 Task: Create a scrum project AgileAura. Add to scrum project AgileAura a team member softage.1@softage.net and assign as Project Lead. Add to scrum project AgileAura a team member softage.2@softage.net
Action: Mouse moved to (162, 55)
Screenshot: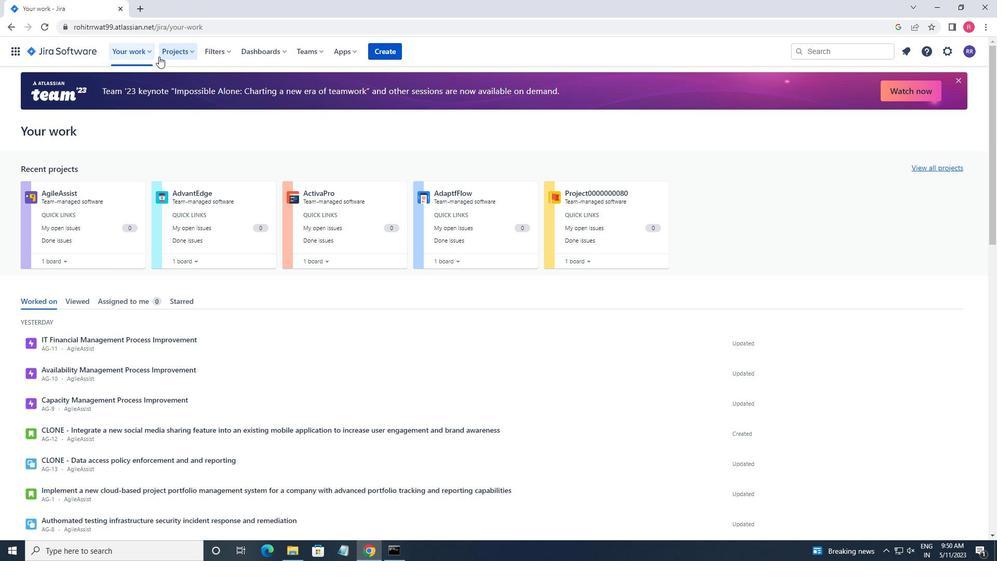 
Action: Mouse pressed left at (162, 55)
Screenshot: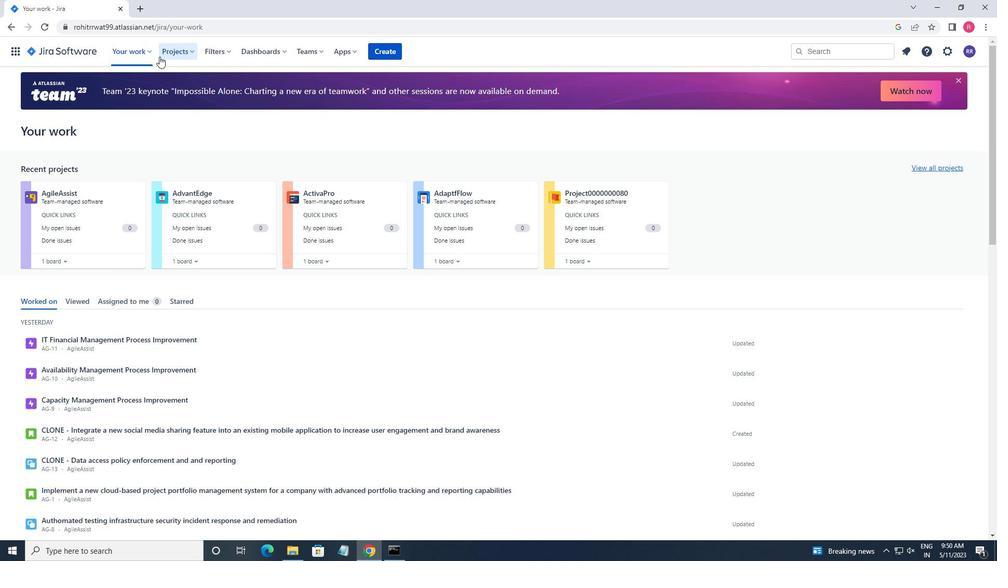
Action: Mouse moved to (205, 265)
Screenshot: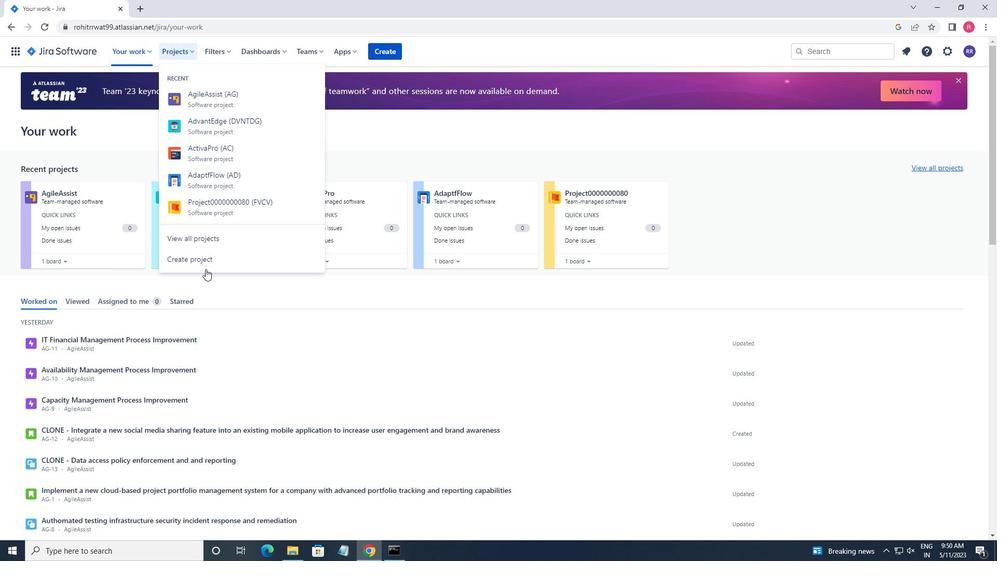 
Action: Mouse pressed left at (205, 265)
Screenshot: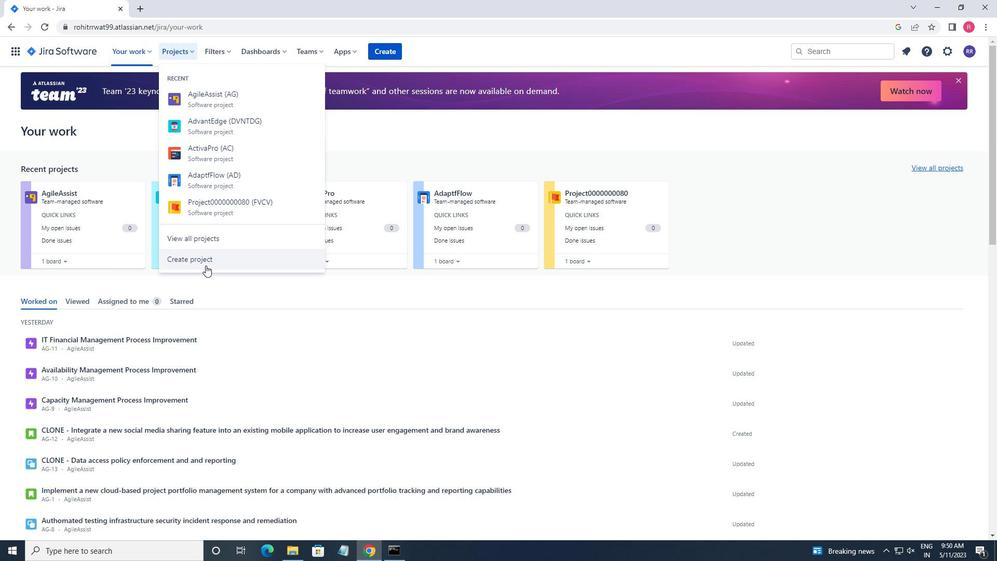 
Action: Mouse moved to (596, 272)
Screenshot: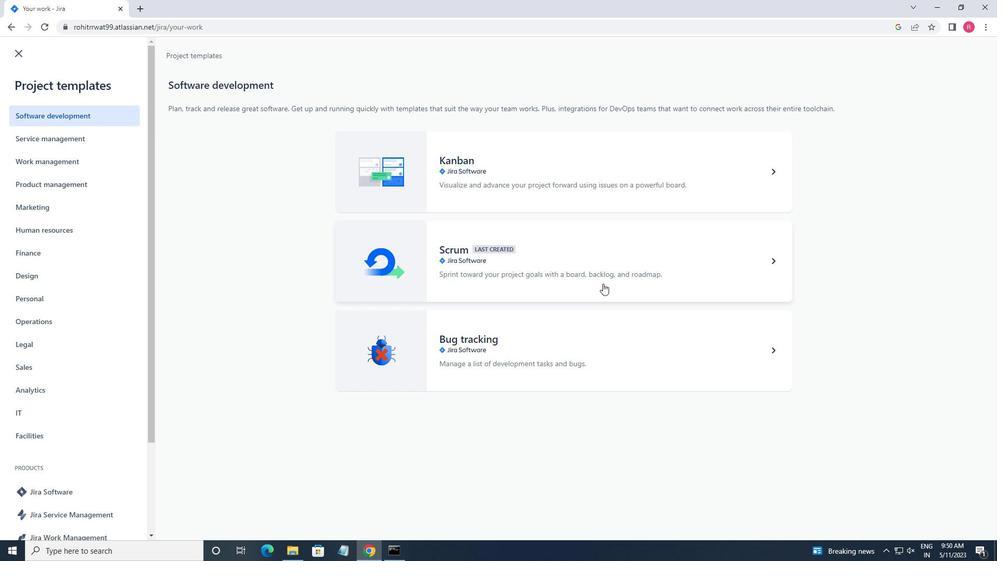 
Action: Mouse pressed left at (596, 272)
Screenshot: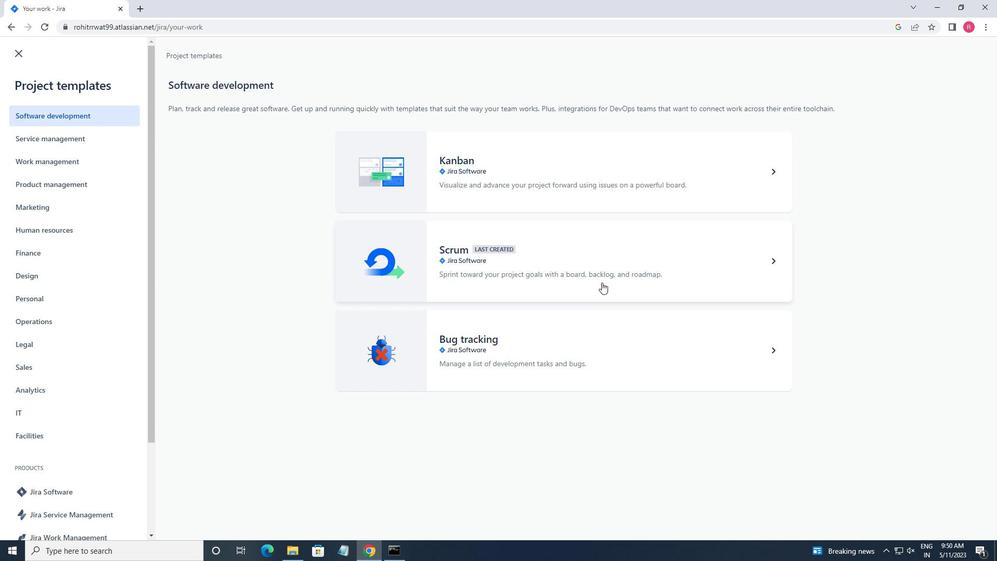
Action: Mouse moved to (802, 518)
Screenshot: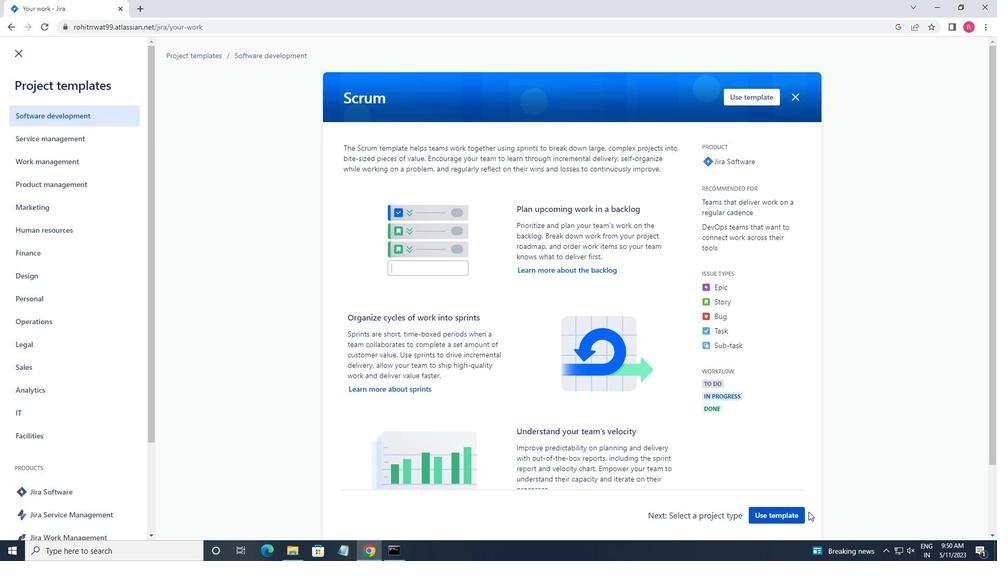
Action: Mouse pressed left at (802, 518)
Screenshot: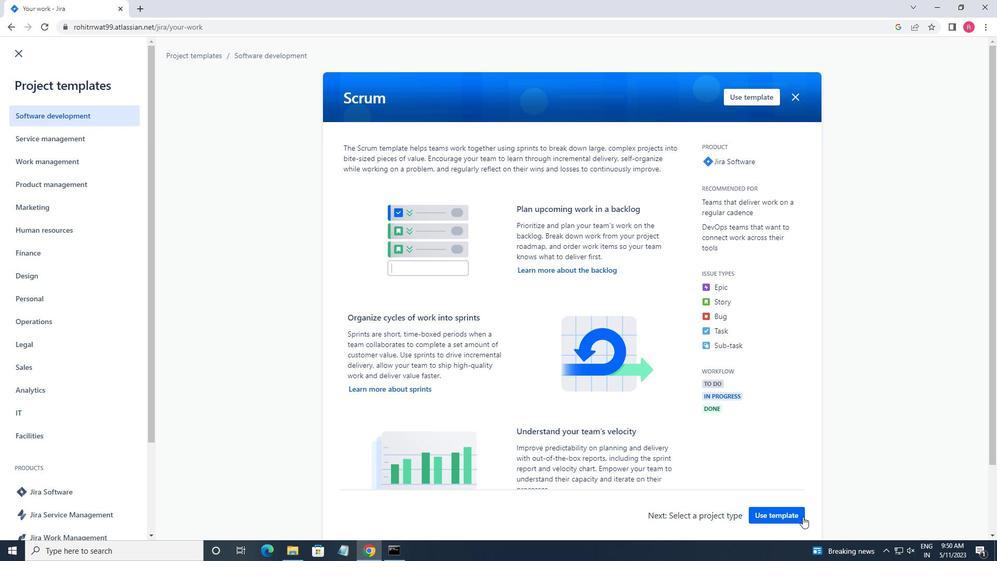 
Action: Mouse moved to (402, 523)
Screenshot: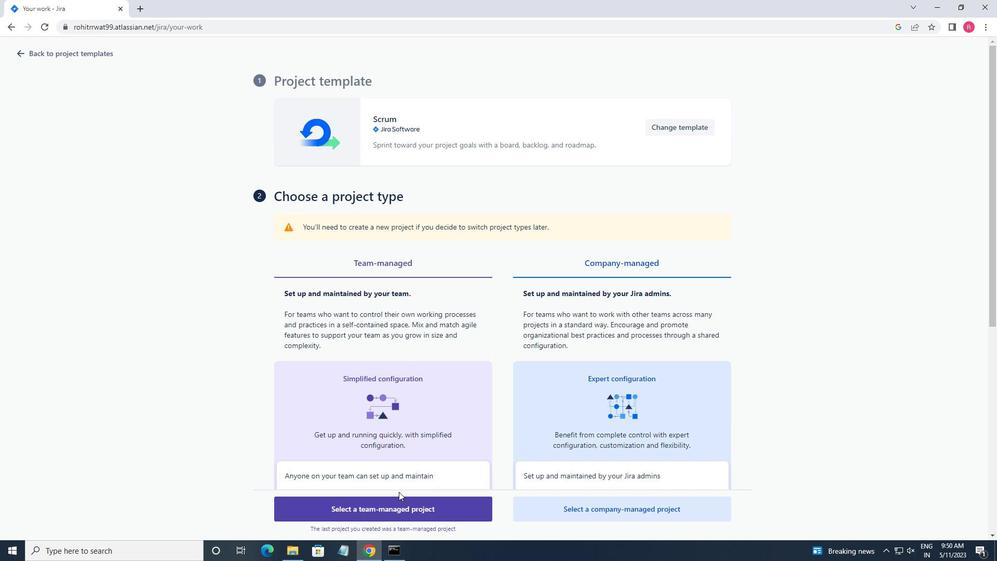 
Action: Mouse pressed left at (402, 523)
Screenshot: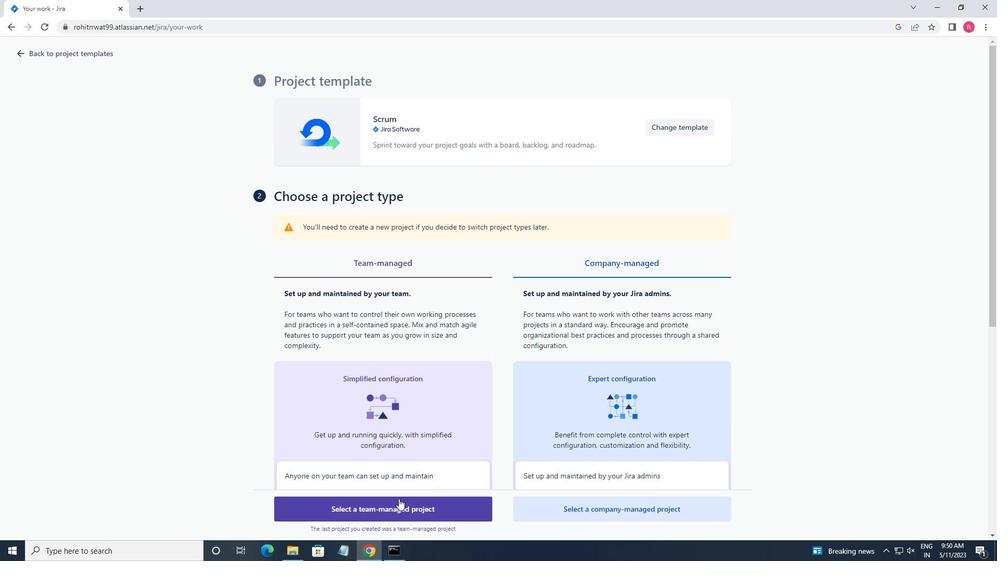 
Action: Mouse moved to (418, 512)
Screenshot: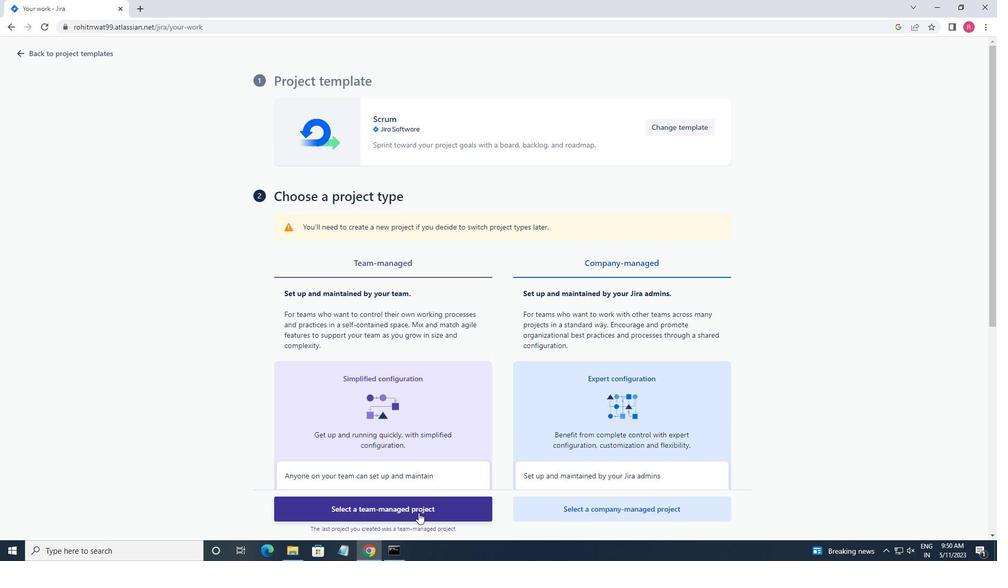 
Action: Mouse pressed left at (418, 512)
Screenshot: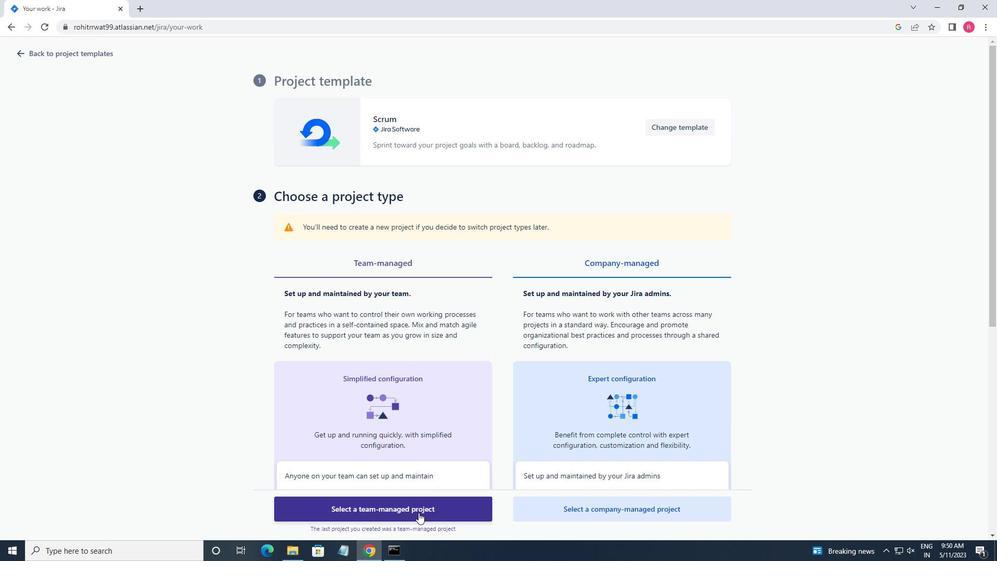 
Action: Mouse moved to (287, 245)
Screenshot: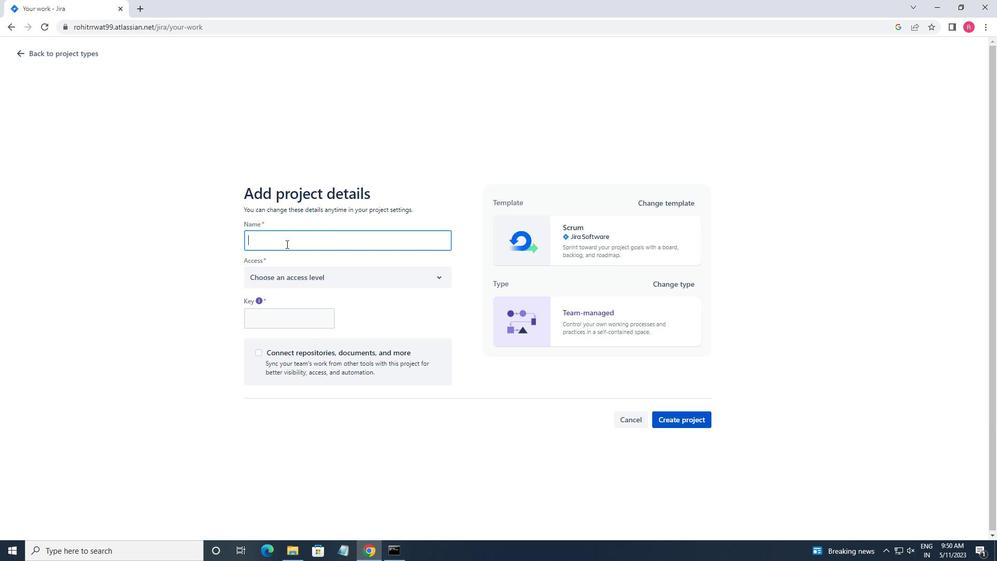 
Action: Key pressed <Key.shift>AGILE<Key.shift>AURA
Screenshot: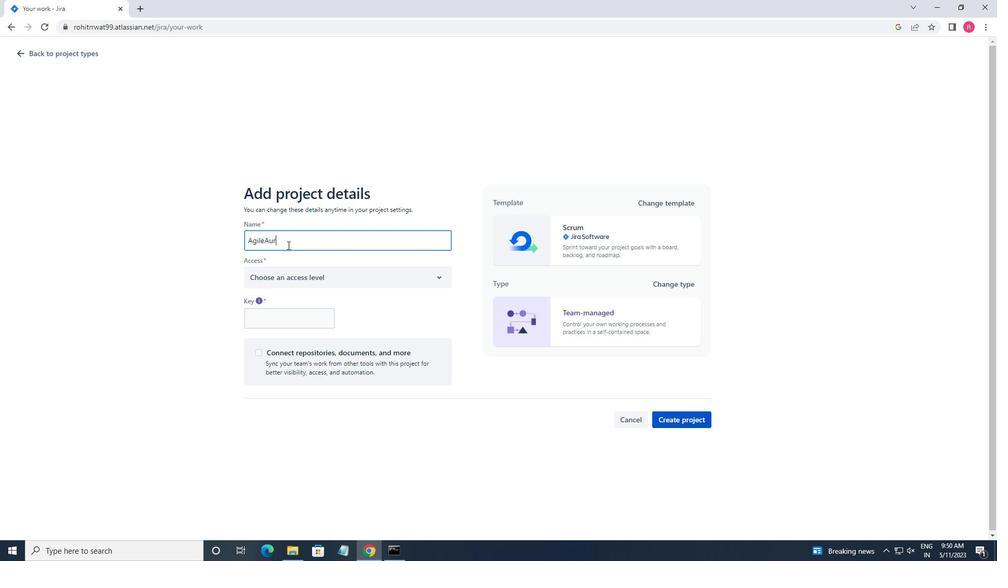 
Action: Mouse moved to (692, 422)
Screenshot: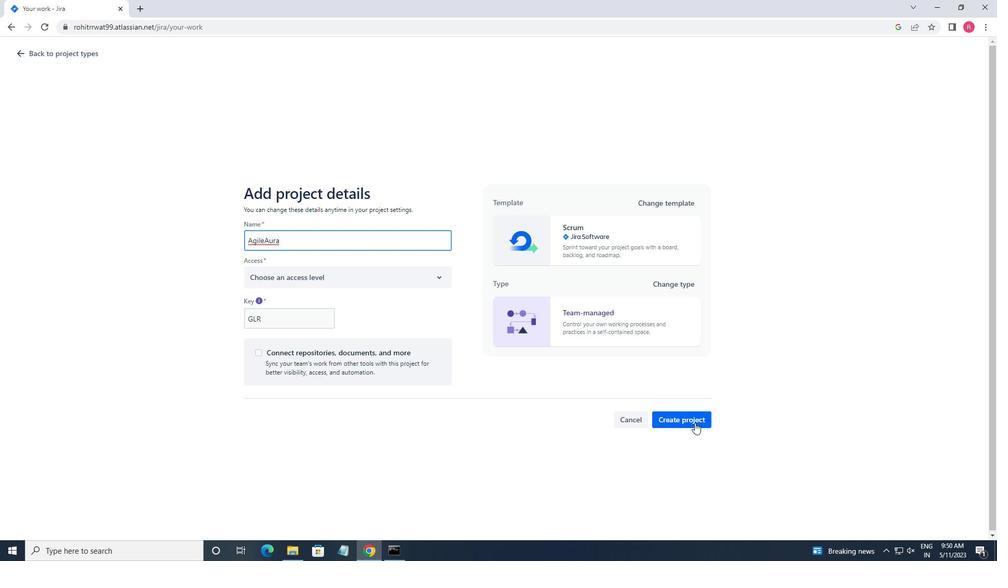 
Action: Mouse pressed left at (692, 422)
Screenshot: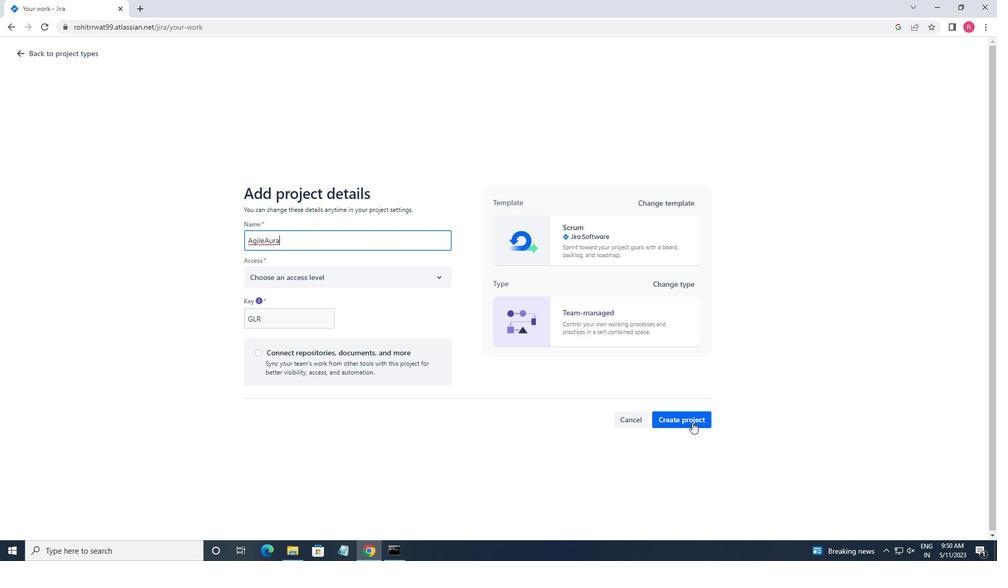 
Action: Mouse moved to (376, 274)
Screenshot: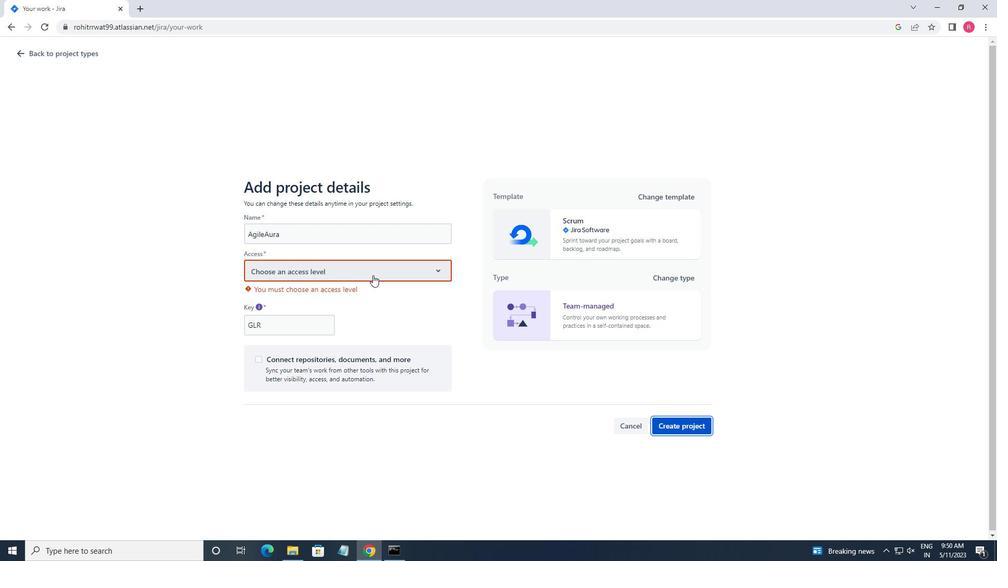 
Action: Mouse pressed left at (376, 274)
Screenshot: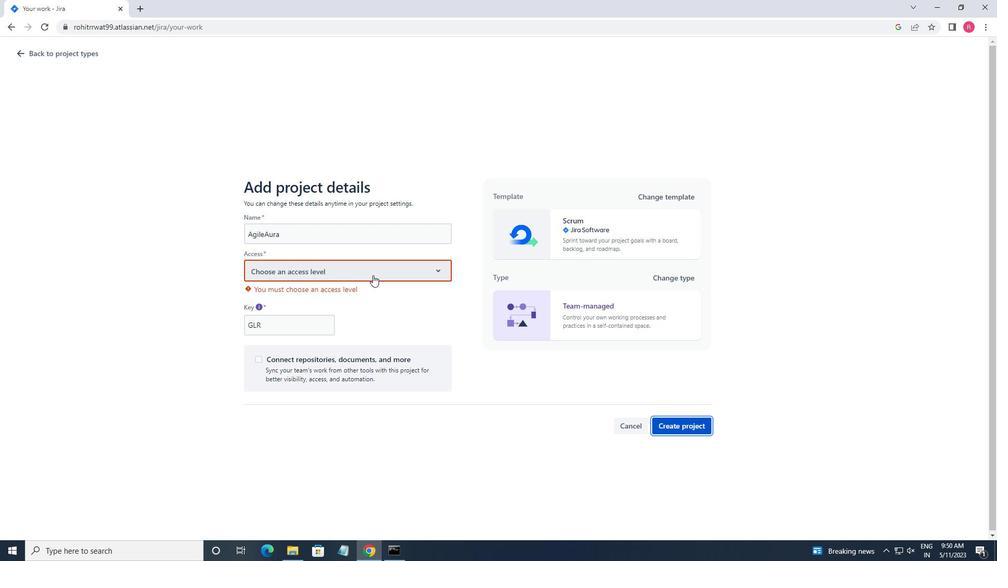 
Action: Mouse moved to (325, 295)
Screenshot: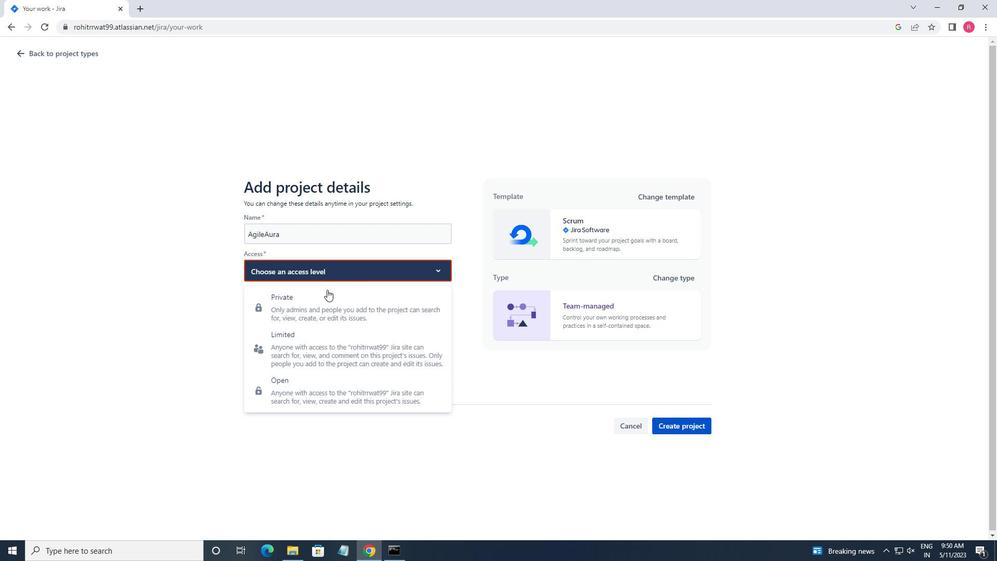 
Action: Mouse pressed left at (325, 295)
Screenshot: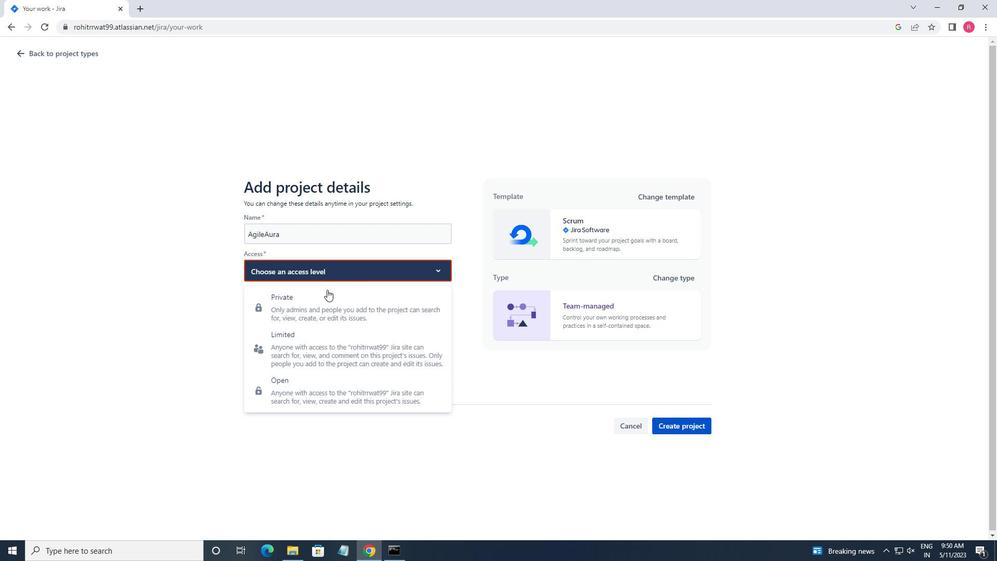 
Action: Mouse moved to (685, 417)
Screenshot: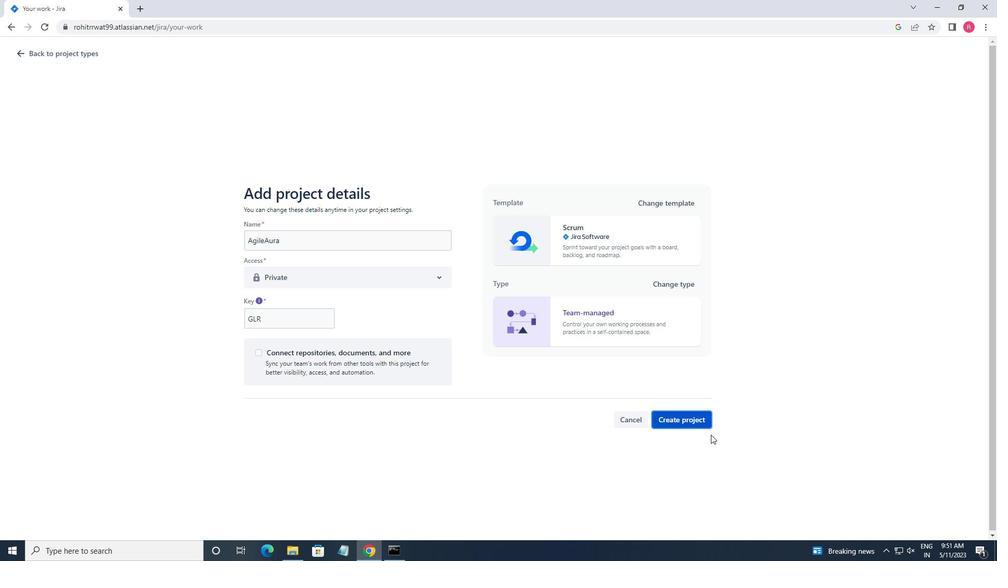 
Action: Mouse pressed left at (685, 417)
Screenshot: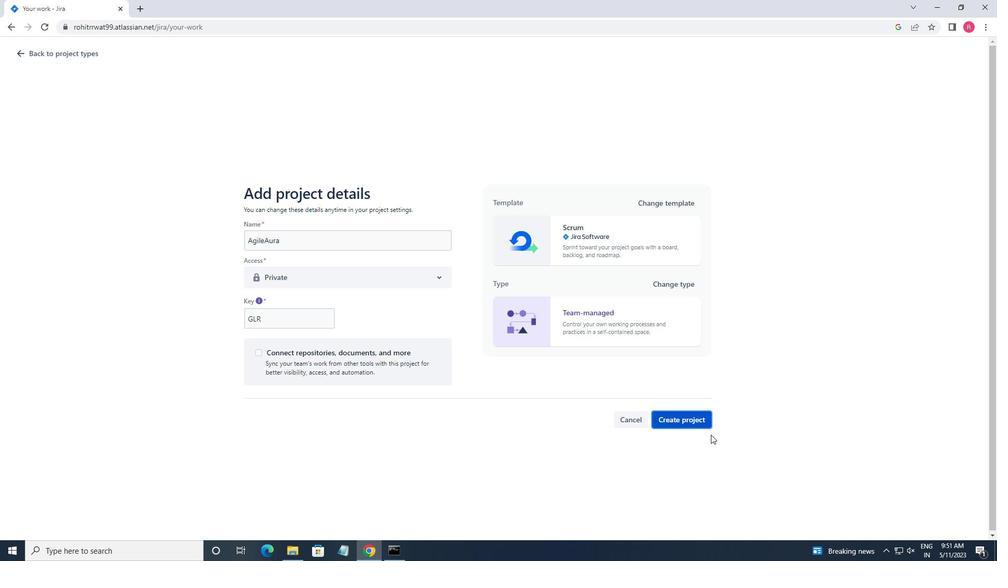 
Action: Mouse moved to (48, 299)
Screenshot: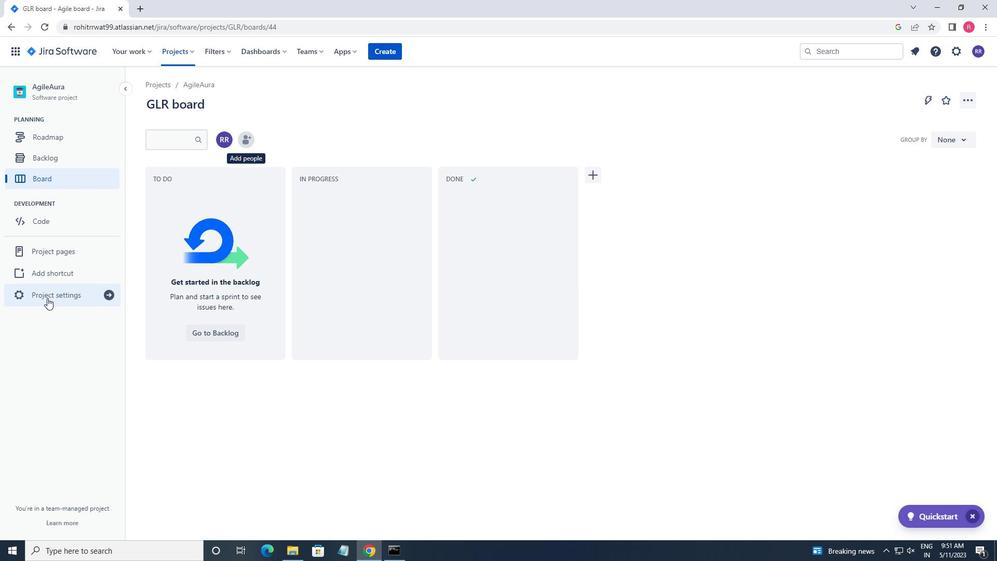 
Action: Mouse pressed left at (48, 299)
Screenshot: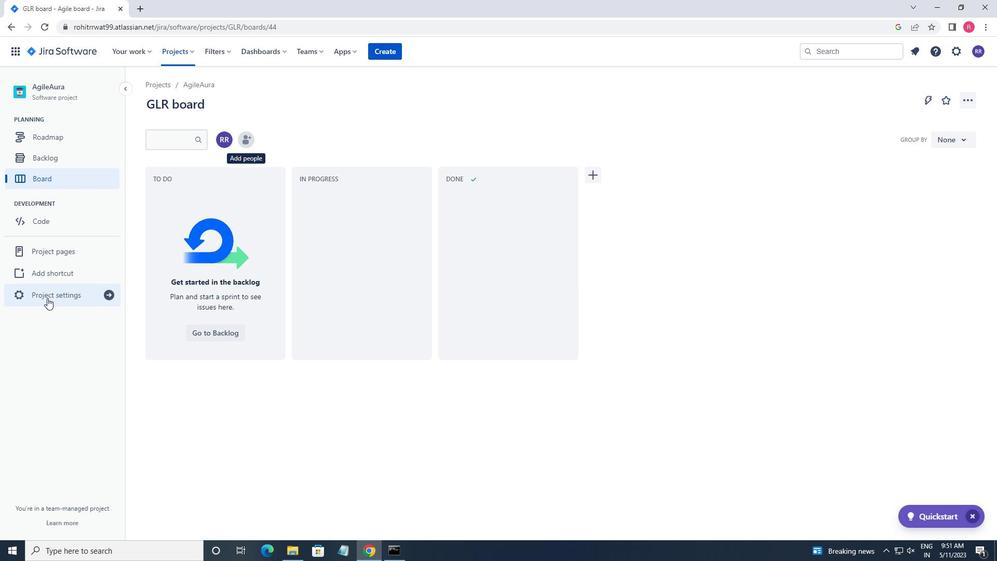
Action: Mouse moved to (570, 373)
Screenshot: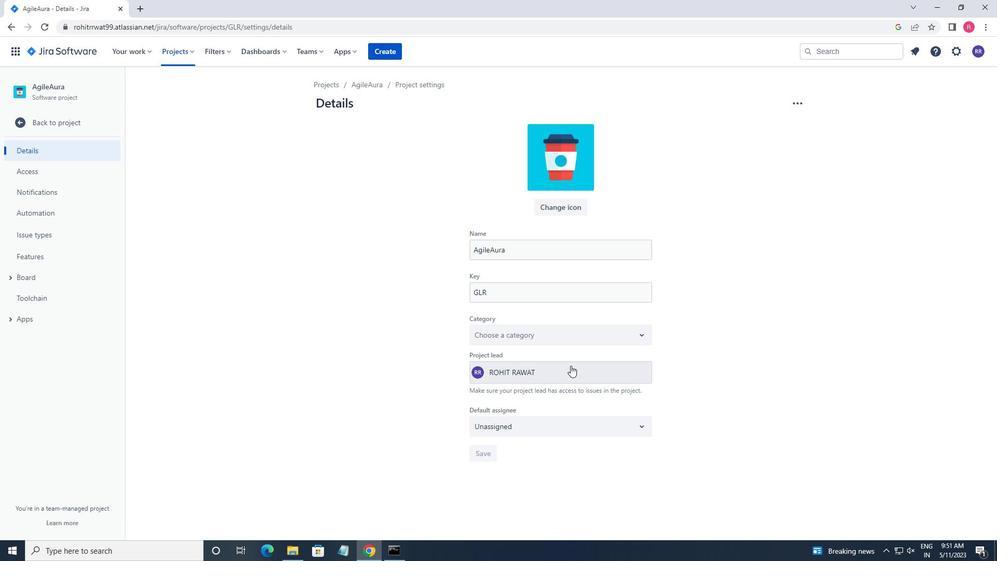 
Action: Mouse pressed left at (570, 373)
Screenshot: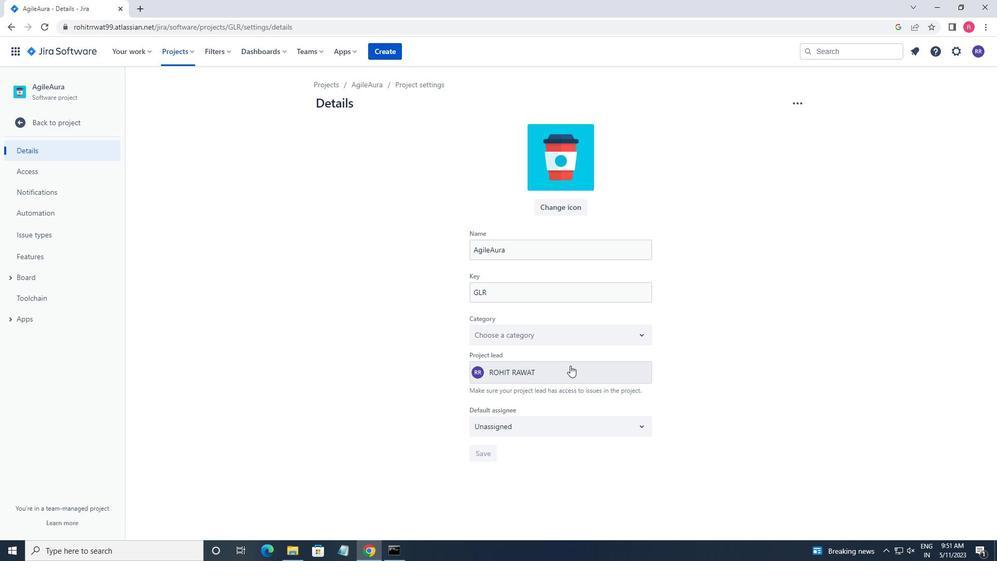 
Action: Mouse moved to (28, 95)
Screenshot: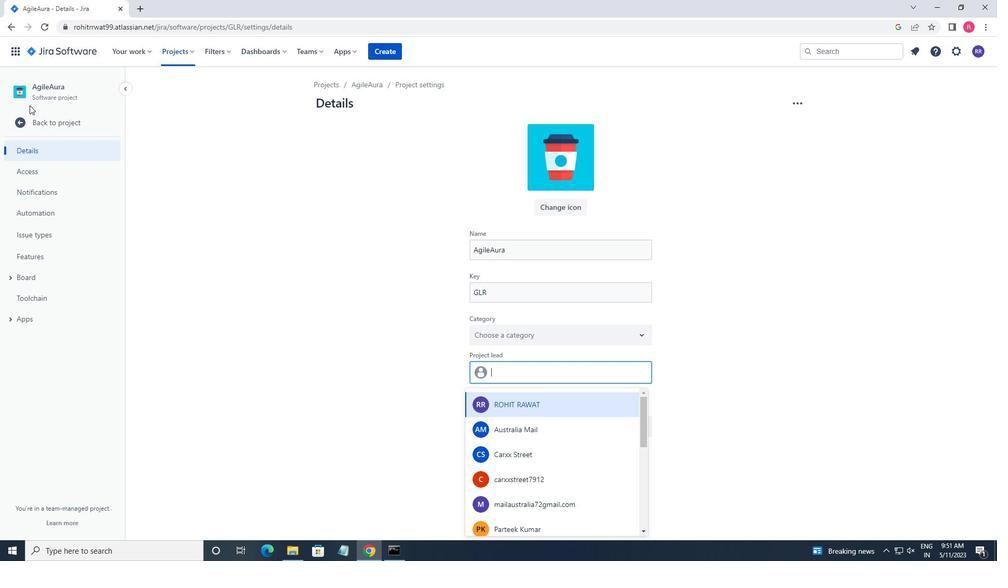 
Action: Mouse pressed left at (28, 95)
Screenshot: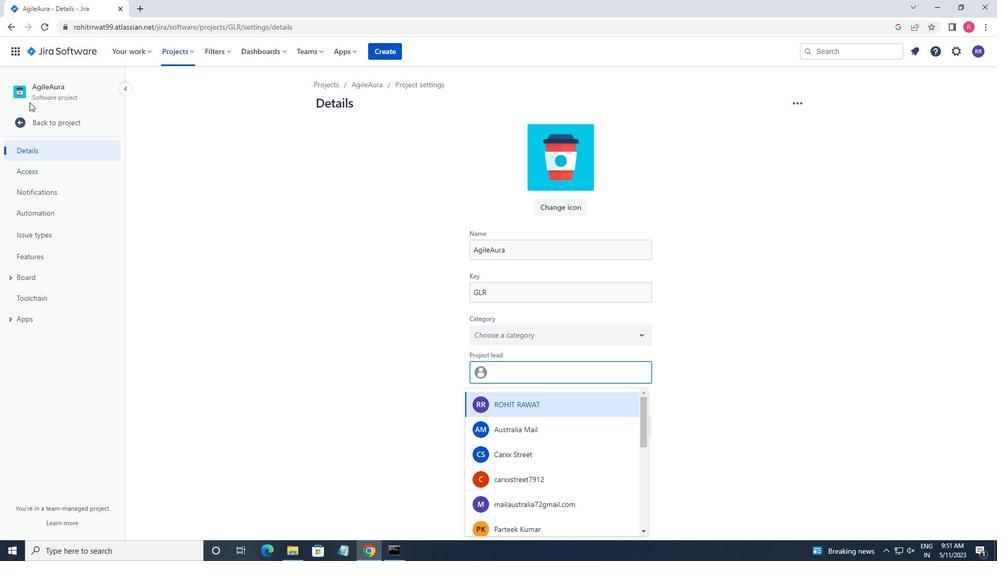 
Action: Mouse moved to (27, 122)
Screenshot: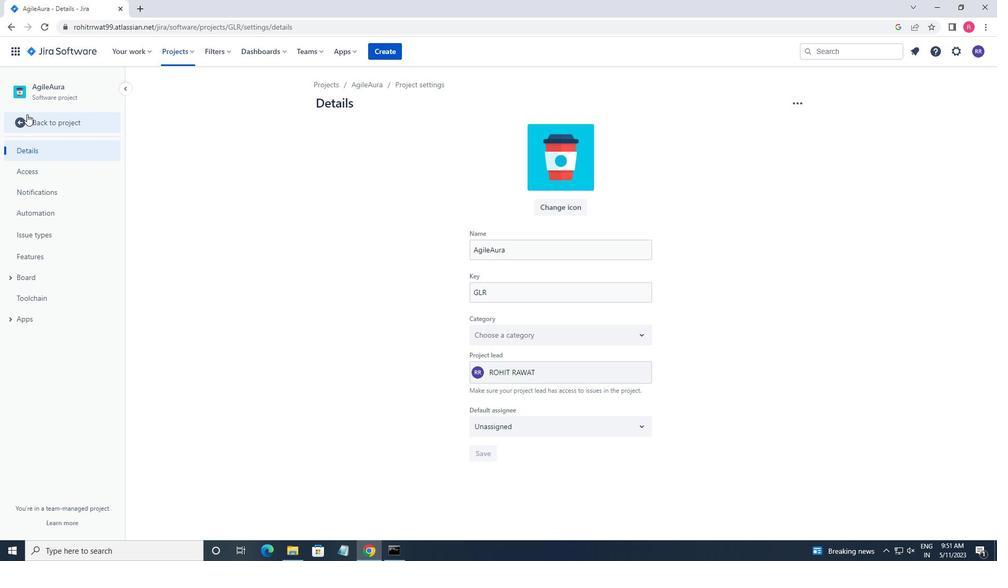 
Action: Mouse pressed left at (27, 122)
Screenshot: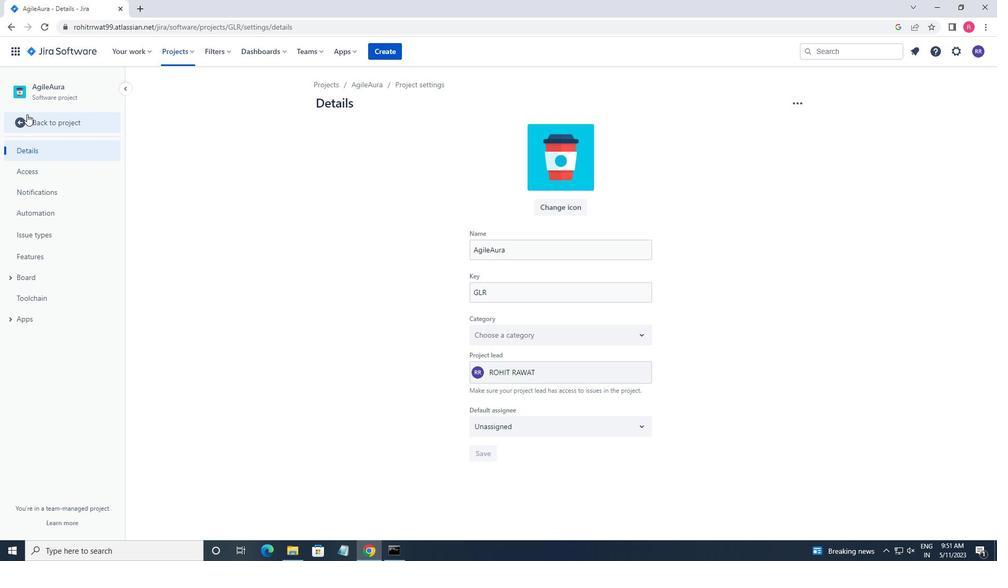 
Action: Mouse moved to (249, 139)
Screenshot: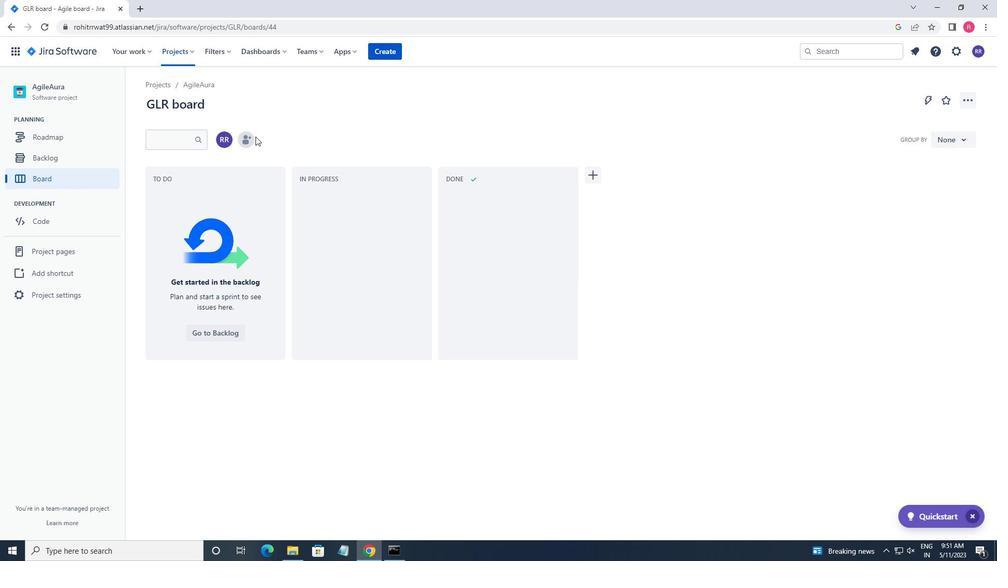
Action: Mouse pressed left at (249, 139)
Screenshot: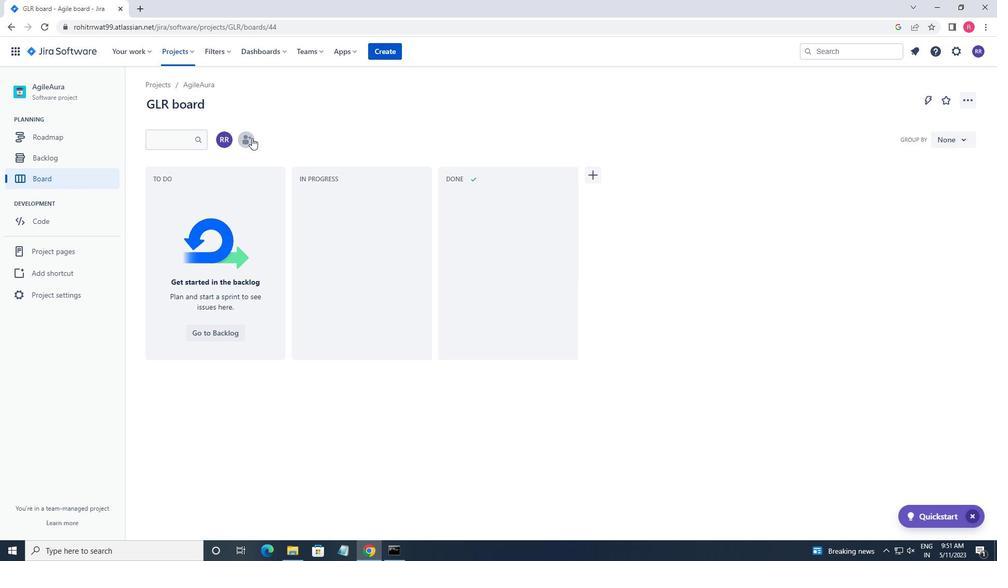 
Action: Mouse moved to (362, 216)
Screenshot: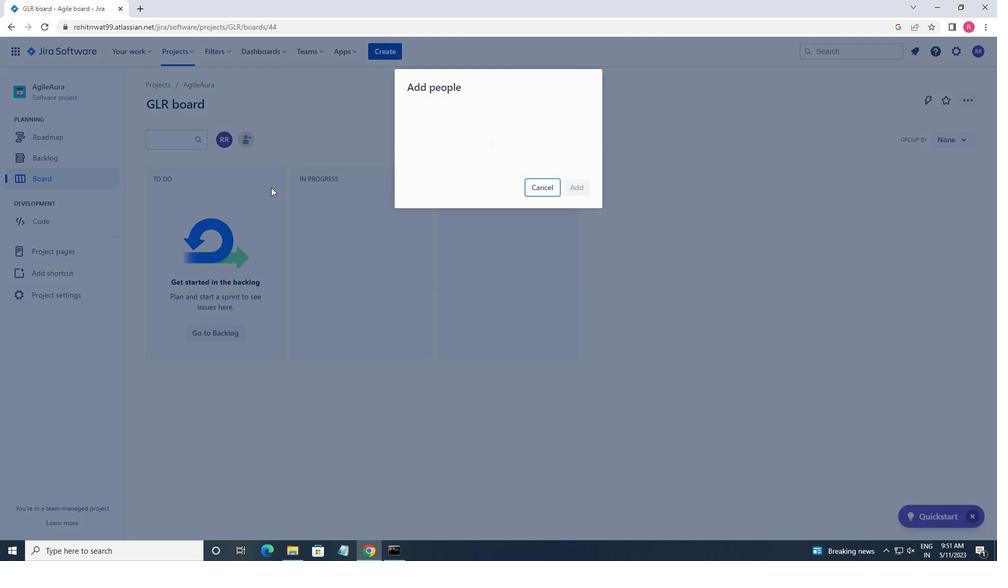 
Action: Key pressed SOFTAGE.1<Key.shift>@SOFTAGE.COM
Screenshot: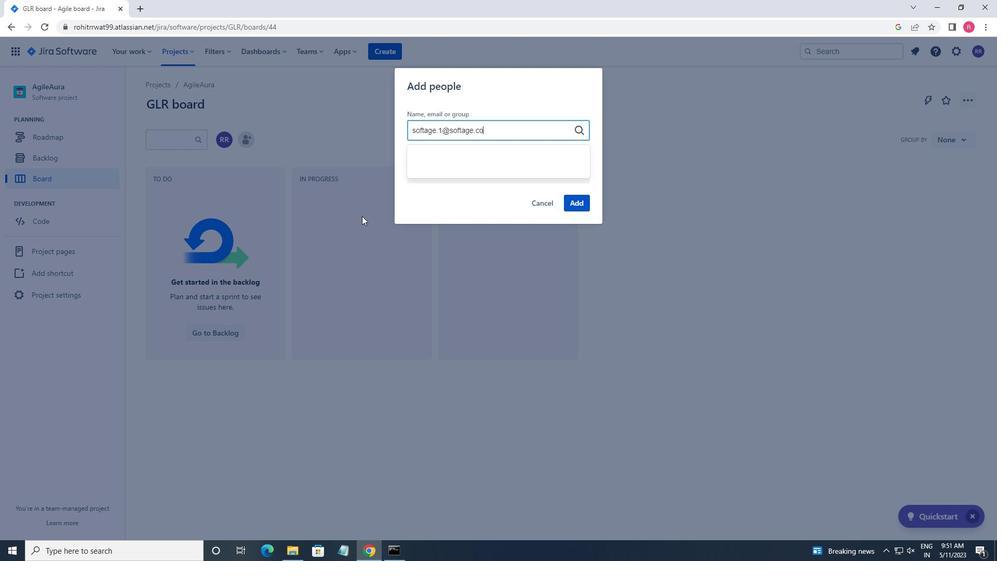 
Action: Mouse moved to (538, 164)
Screenshot: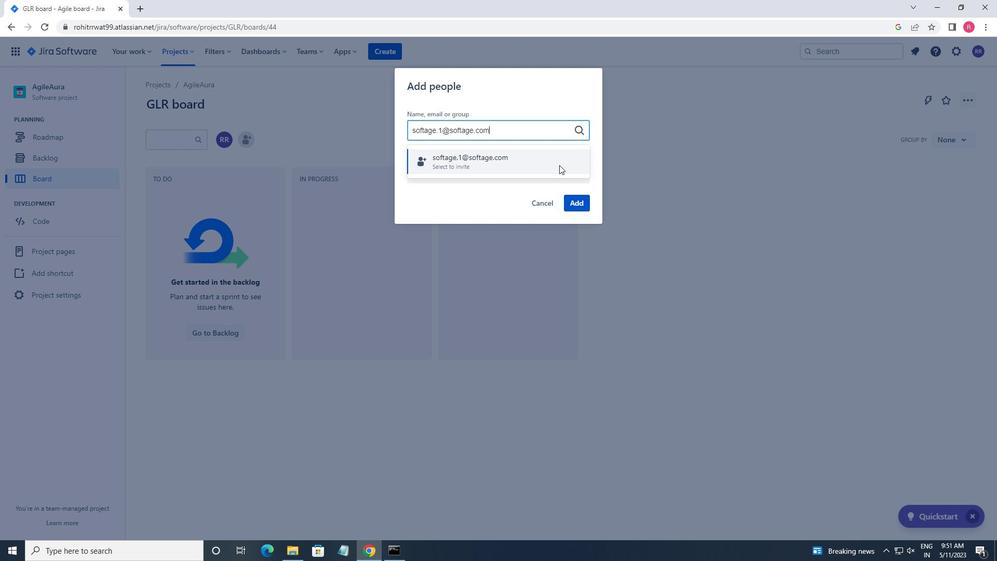 
Action: Mouse pressed left at (538, 164)
Screenshot: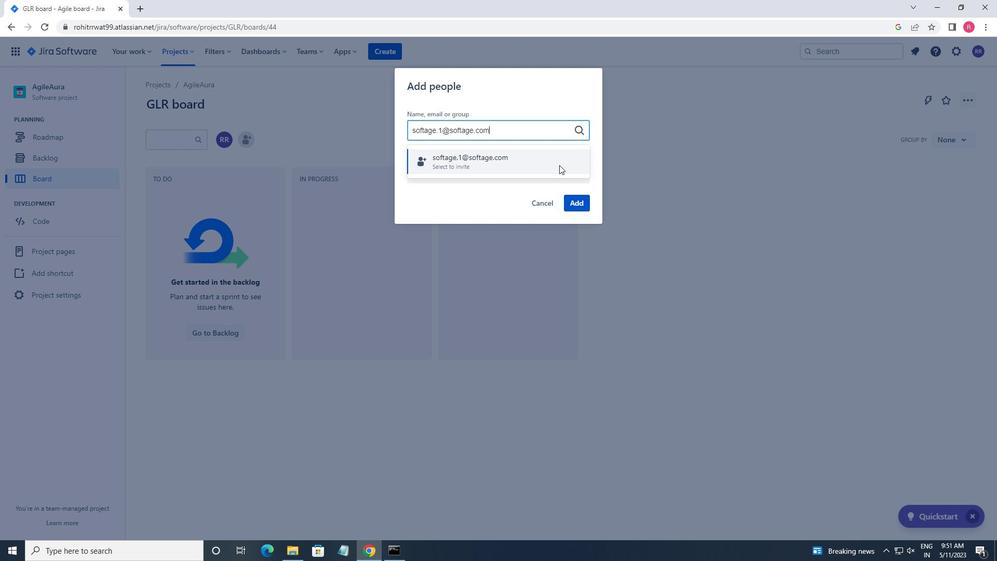 
Action: Mouse moved to (577, 208)
Screenshot: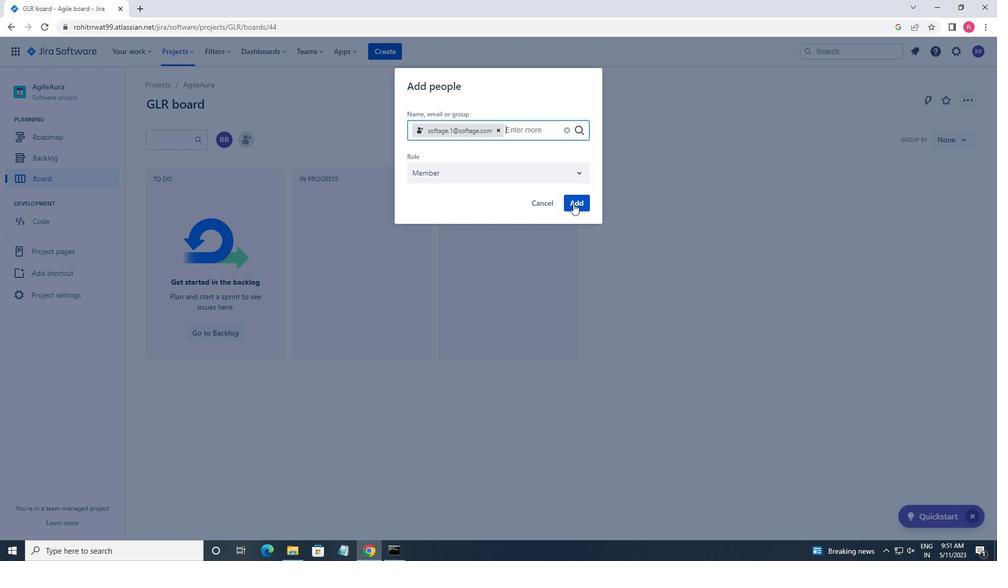 
Action: Mouse pressed left at (577, 208)
Screenshot: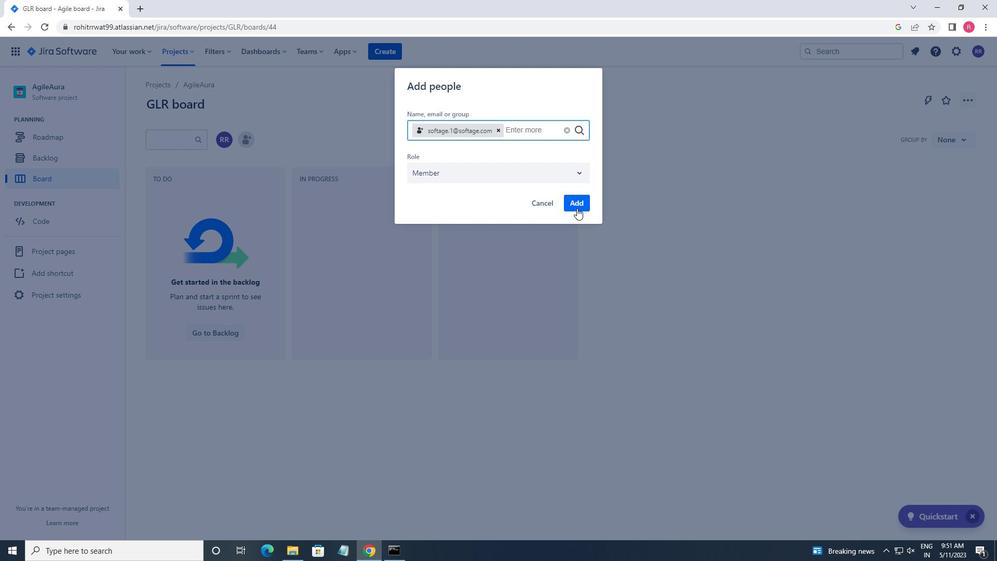 
Action: Mouse moved to (65, 290)
Screenshot: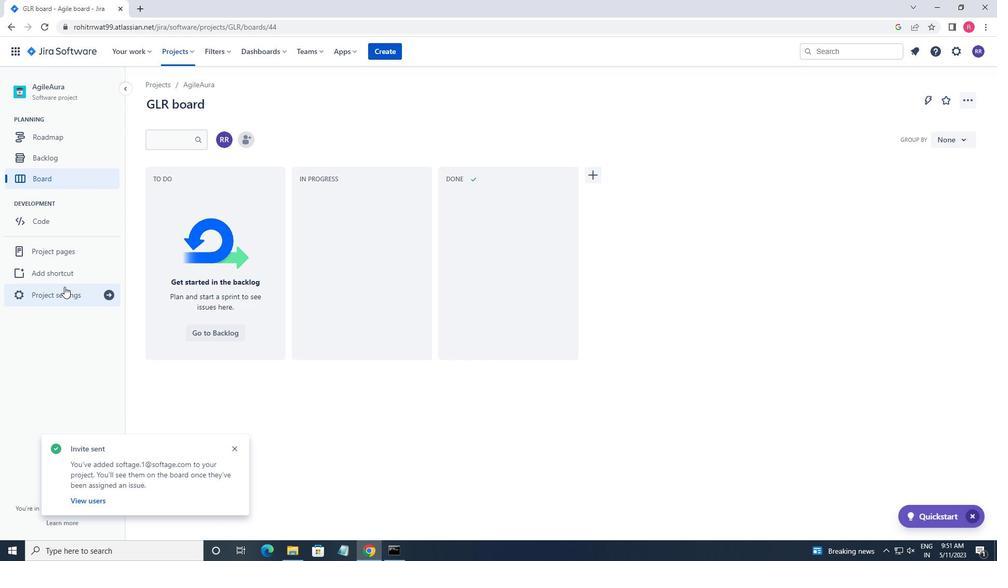 
Action: Mouse pressed left at (65, 290)
Screenshot: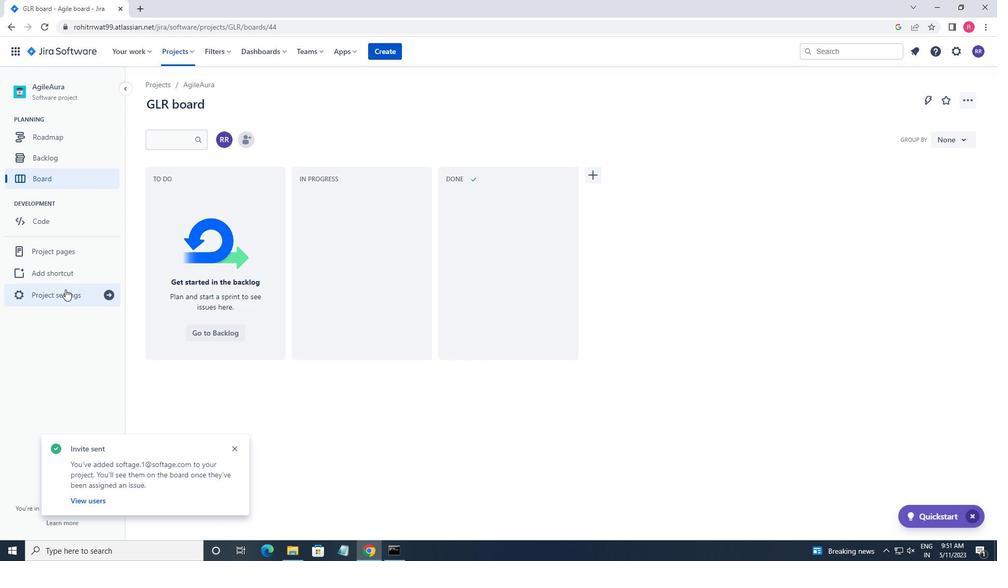 
Action: Mouse moved to (534, 373)
Screenshot: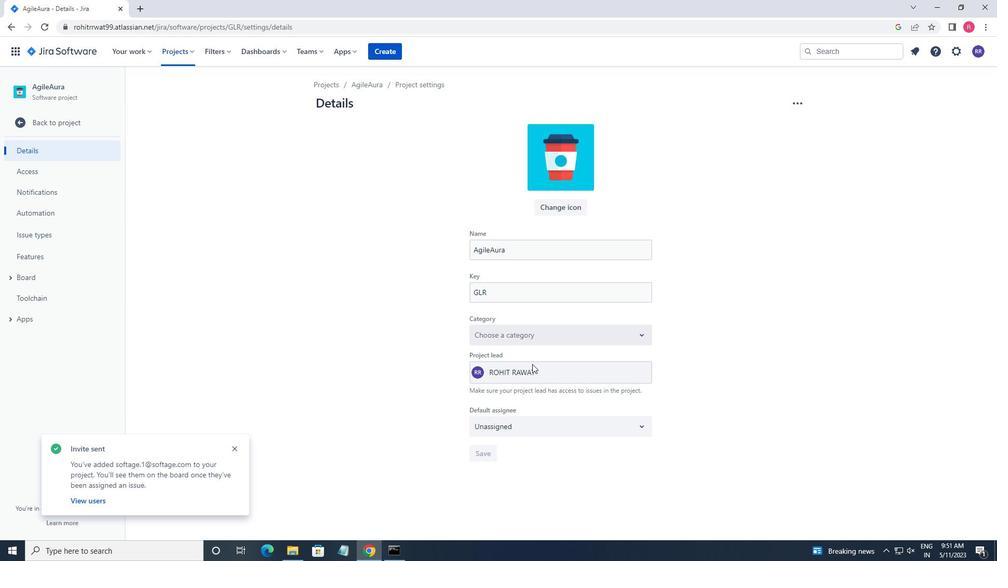 
Action: Mouse pressed left at (534, 373)
Screenshot: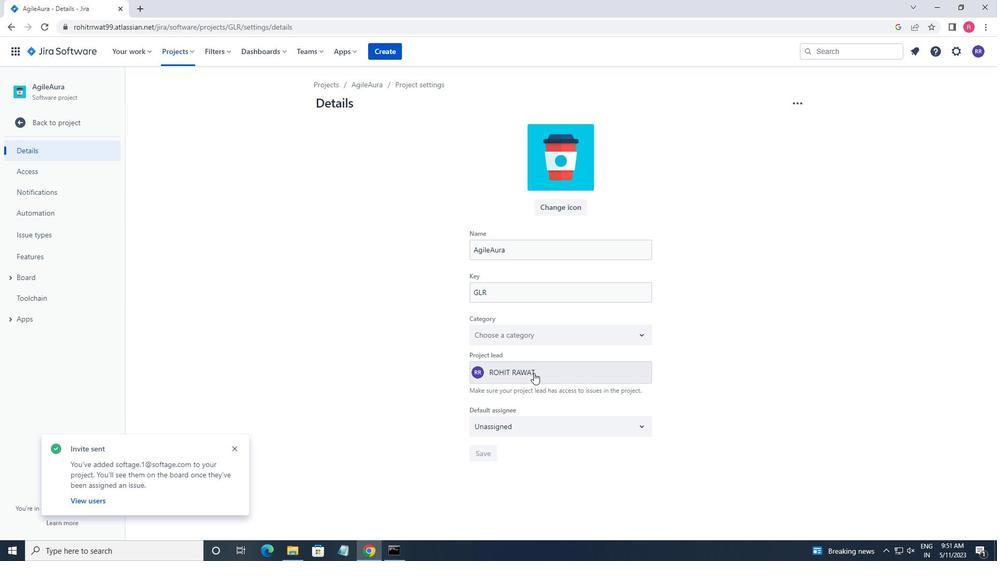 
Action: Mouse moved to (535, 372)
Screenshot: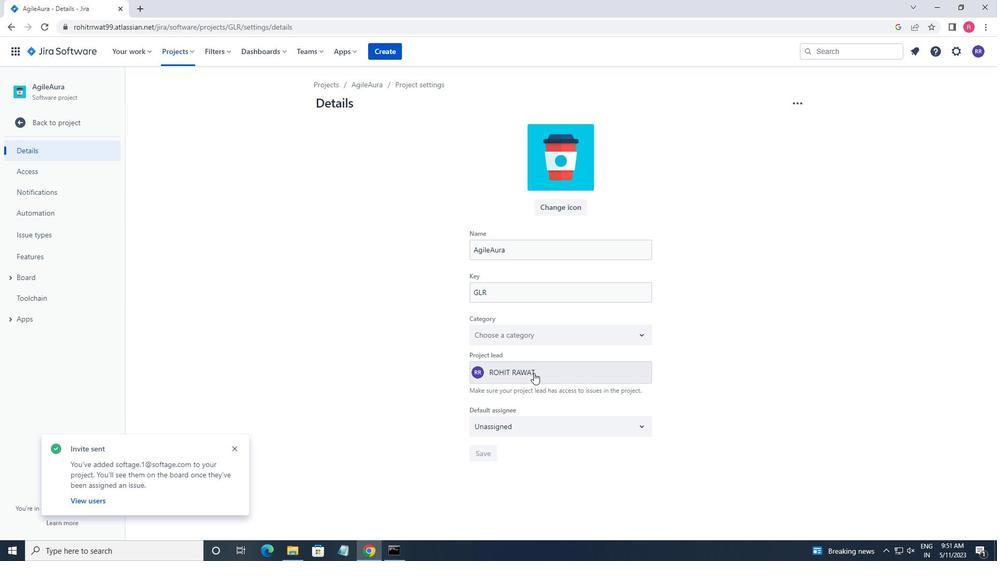 
Action: Key pressed SOFTAGE.1<Key.shift>@SOFTAGE.NET<Key.enter>
Screenshot: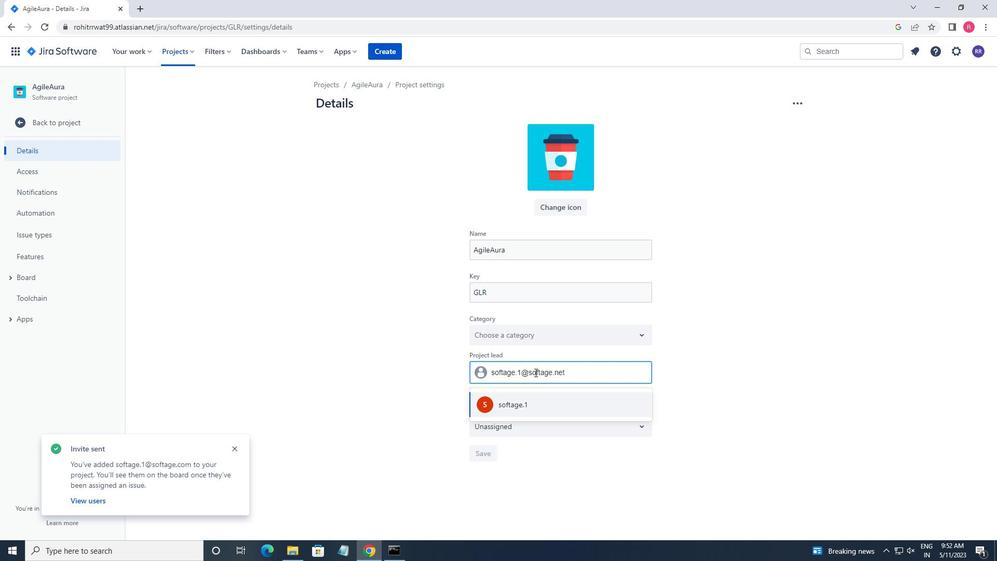 
Action: Mouse moved to (483, 453)
Screenshot: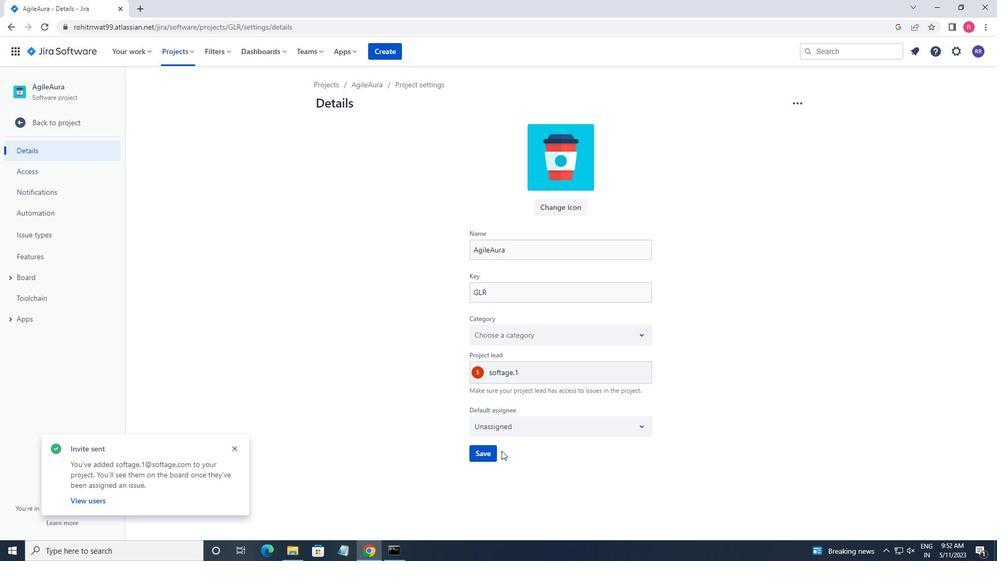 
Action: Mouse pressed left at (483, 453)
Screenshot: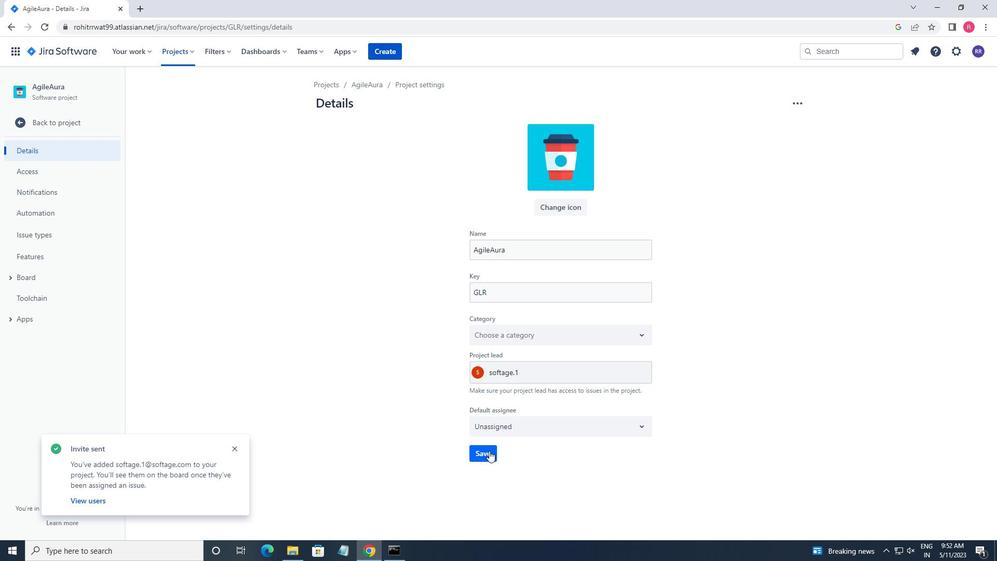 
Action: Mouse moved to (29, 118)
Screenshot: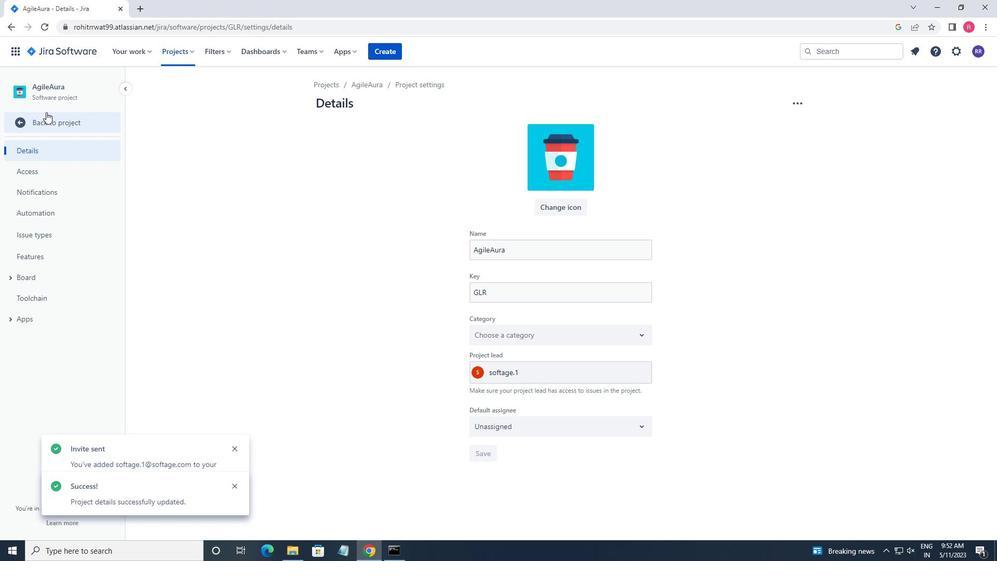 
Action: Mouse pressed left at (29, 118)
Screenshot: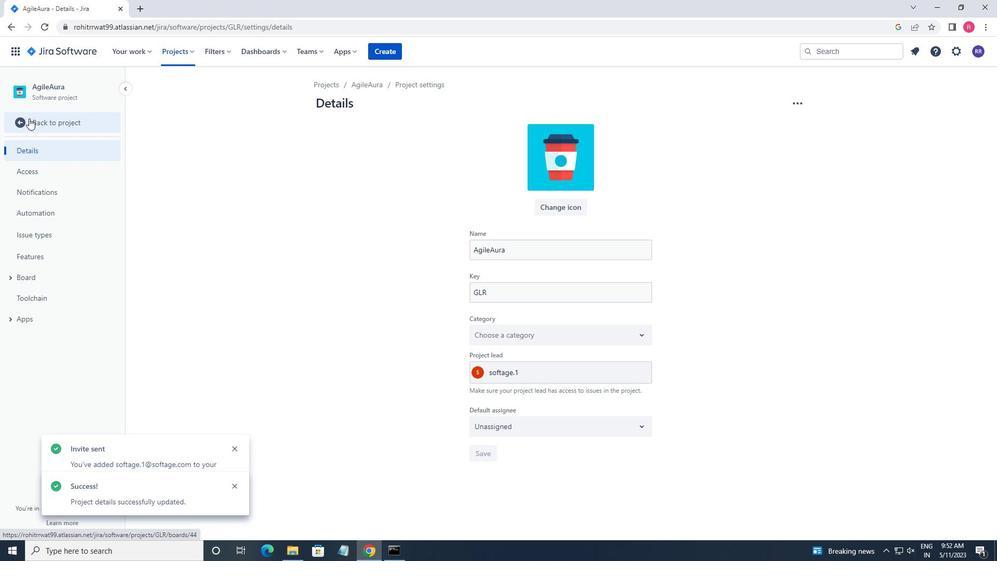 
Action: Mouse moved to (247, 145)
Screenshot: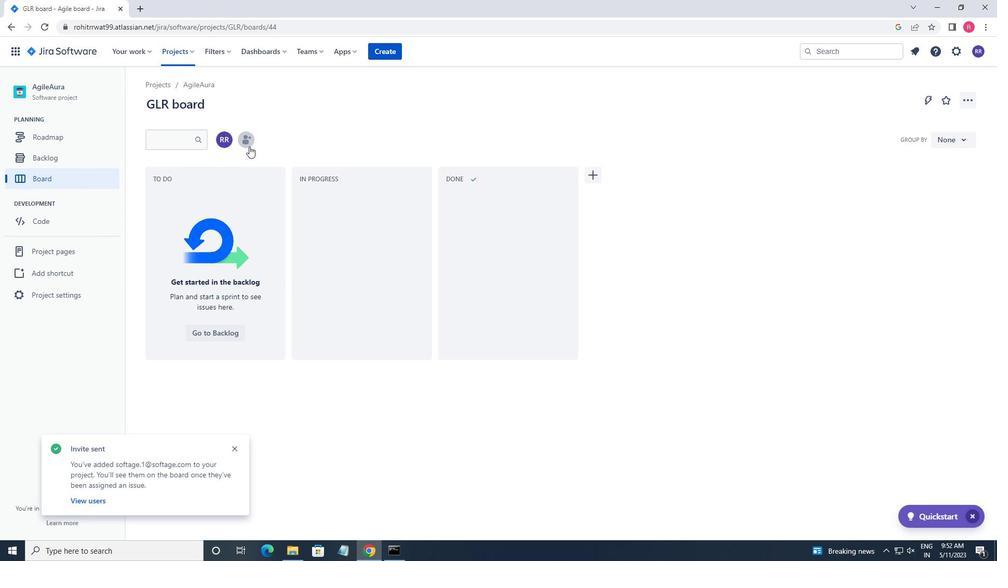 
Action: Mouse pressed left at (247, 145)
Screenshot: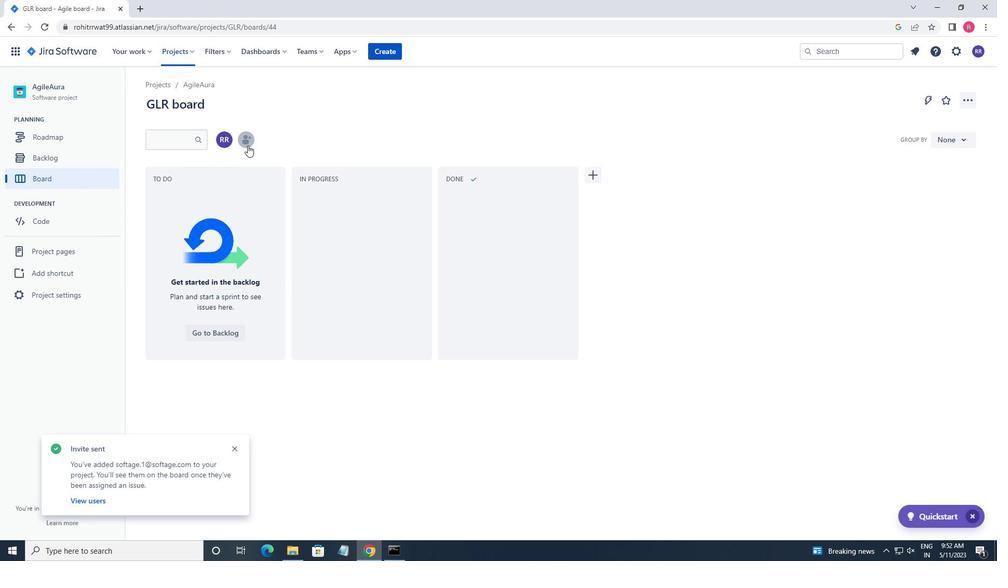 
Action: Key pressed SOFTAGE.2<Key.shift>@SOFTAGE.NET
Screenshot: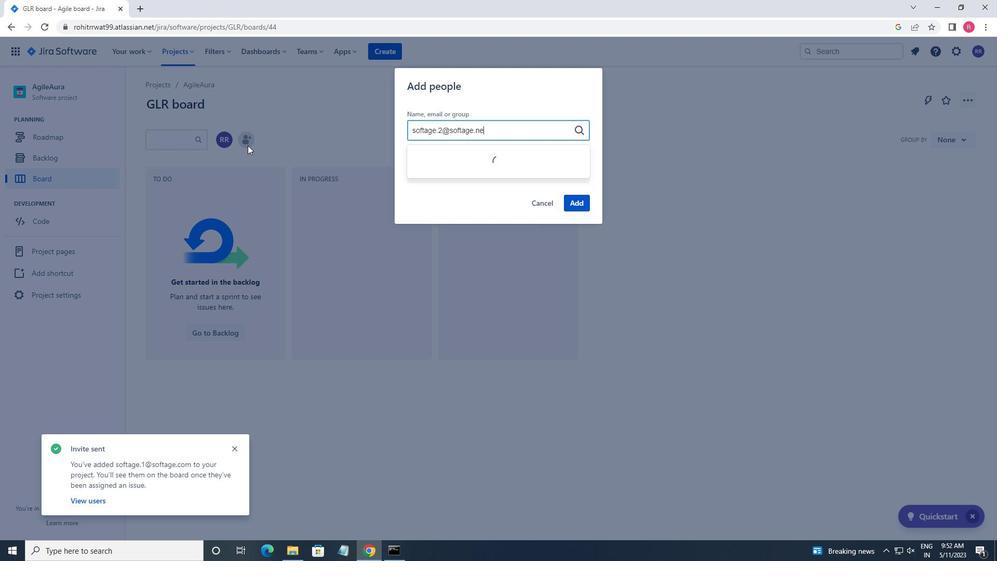 
Action: Mouse moved to (485, 184)
Screenshot: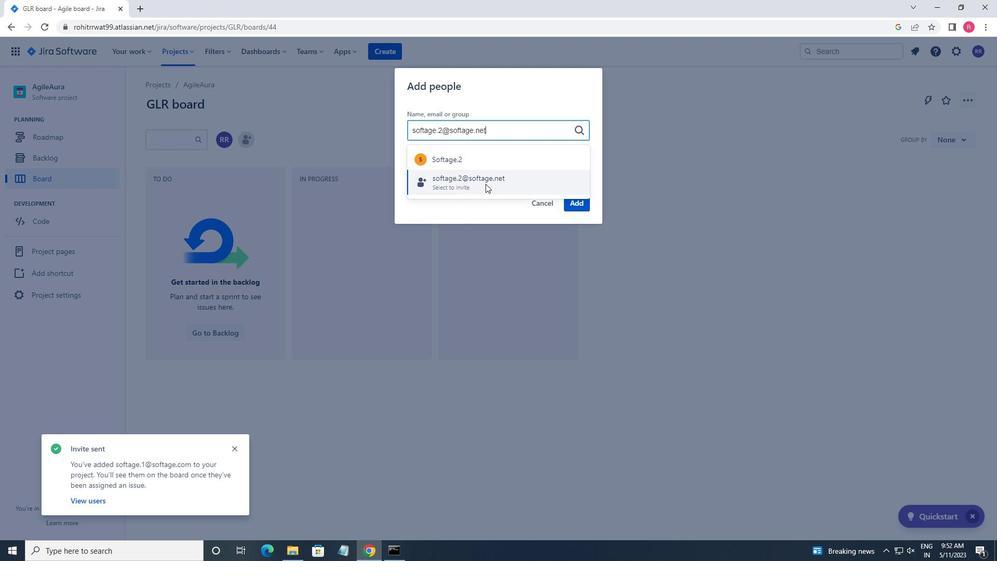 
Action: Mouse pressed left at (485, 184)
Screenshot: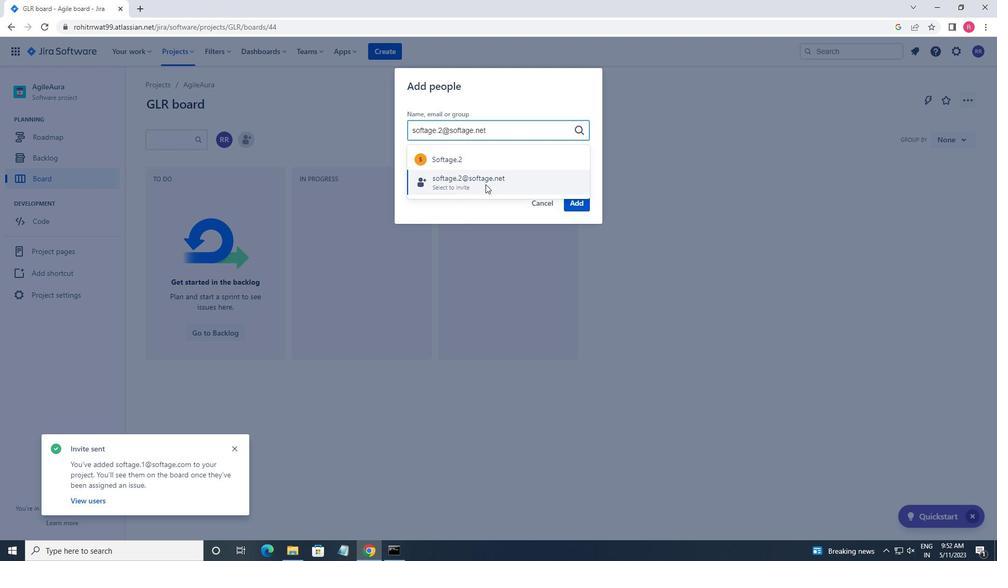 
Action: Mouse moved to (576, 204)
Screenshot: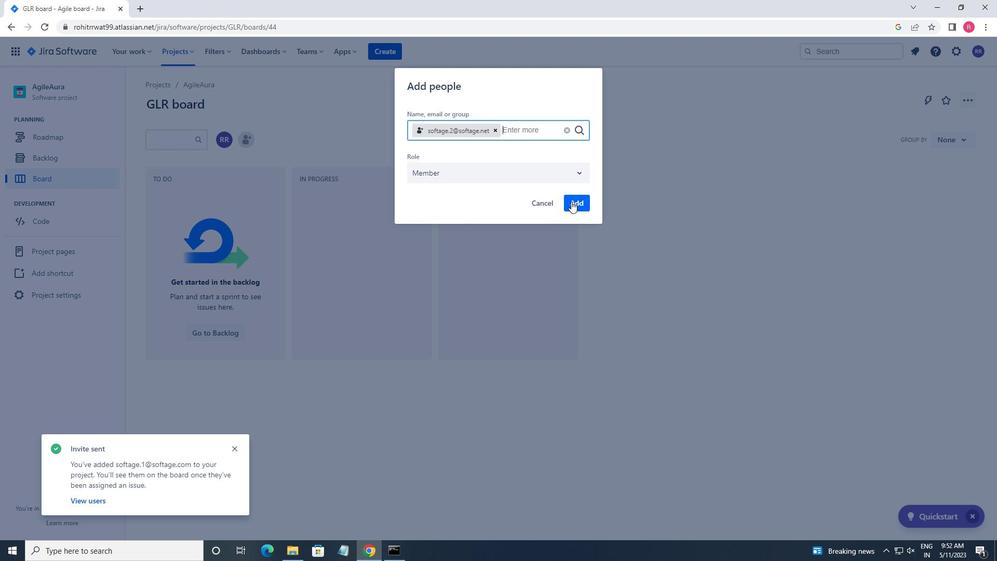 
Action: Mouse pressed left at (576, 204)
Screenshot: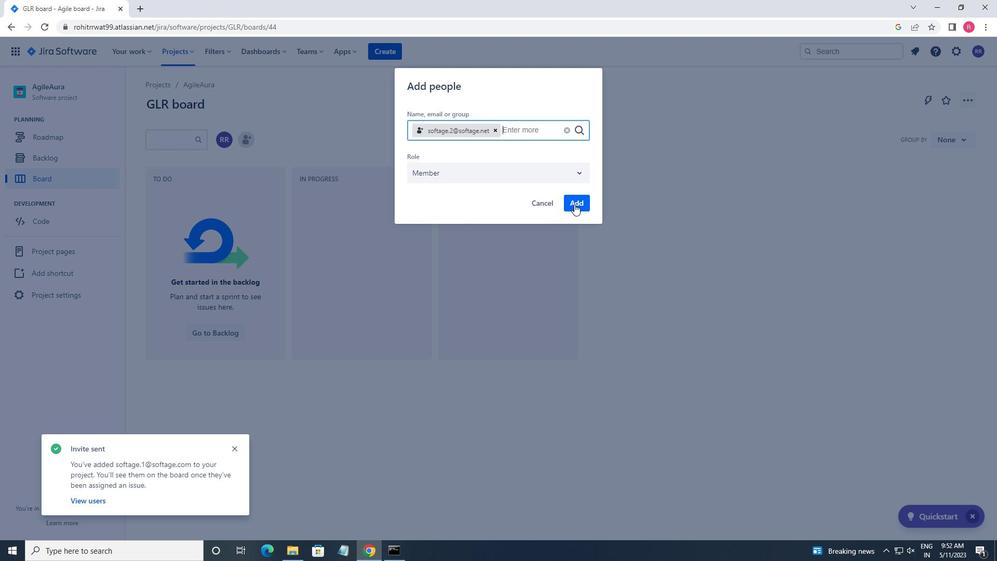 
Action: Mouse moved to (327, 321)
Screenshot: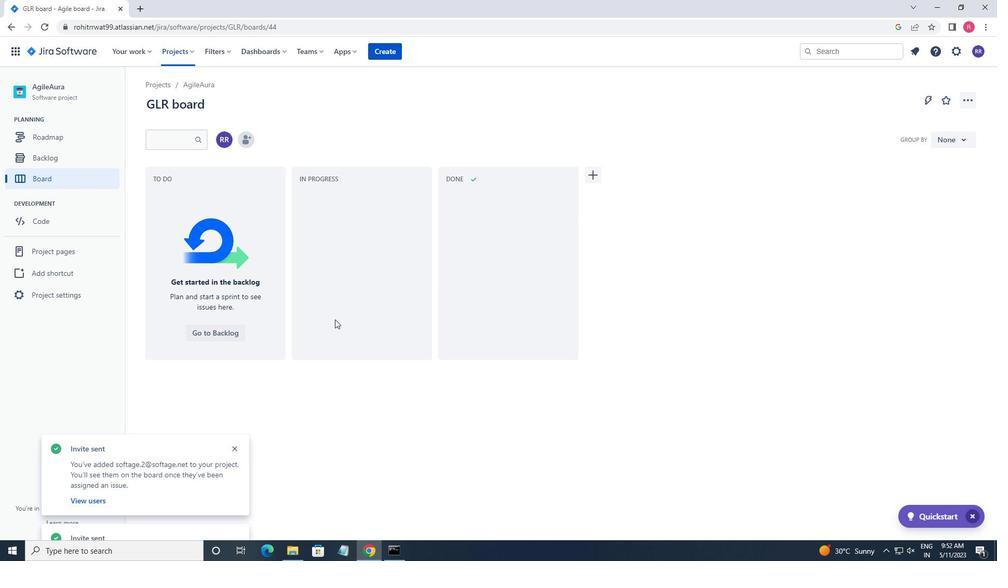 
